 Task: Add the link URL "docs.google.com/forms/".
Action: Mouse moved to (885, 480)
Screenshot: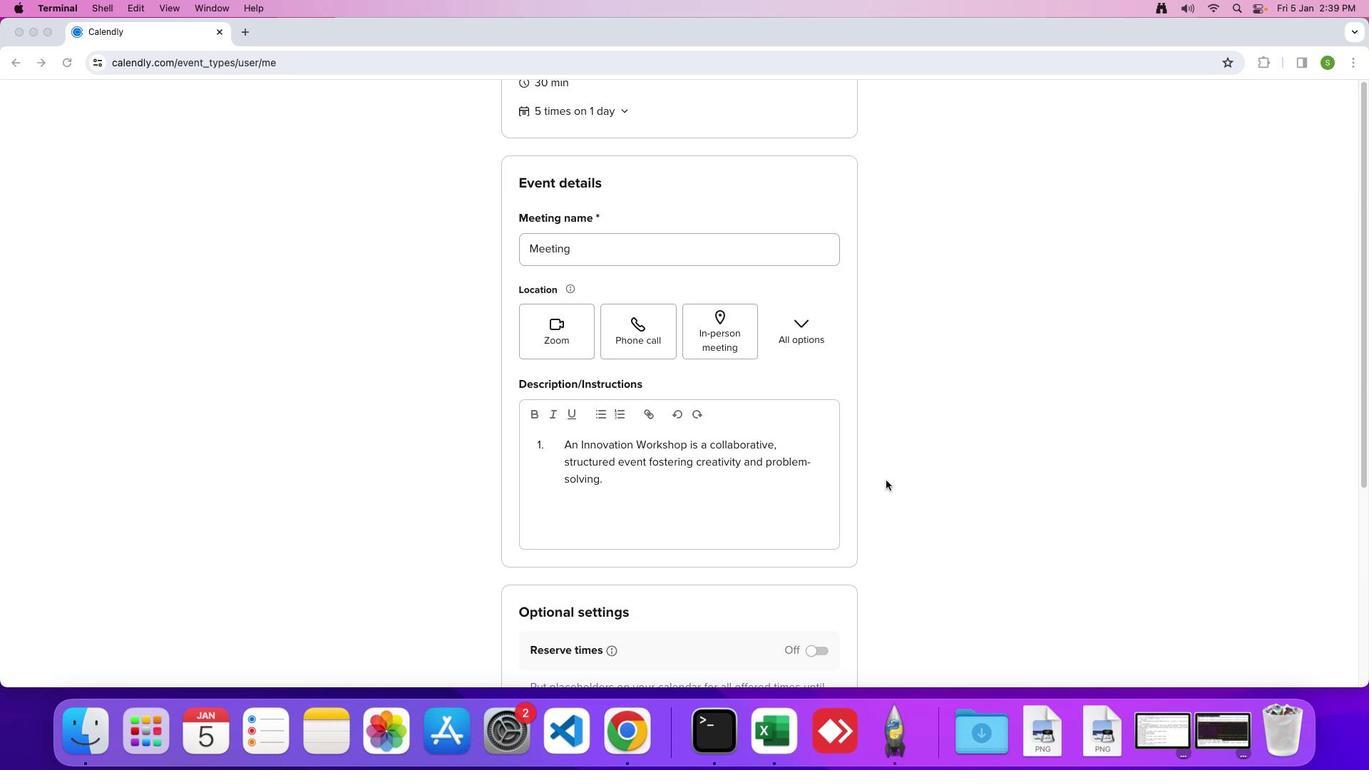 
Action: Mouse pressed left at (885, 480)
Screenshot: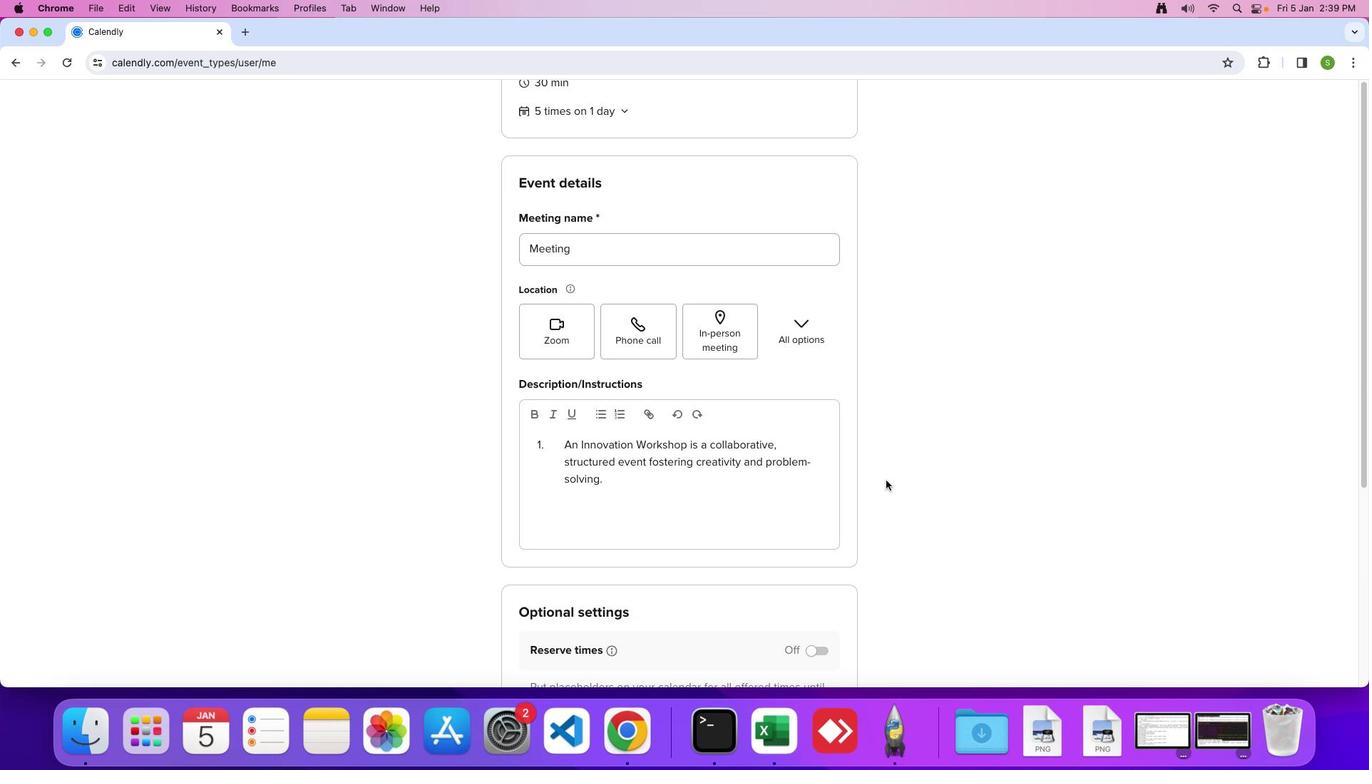 
Action: Mouse moved to (653, 415)
Screenshot: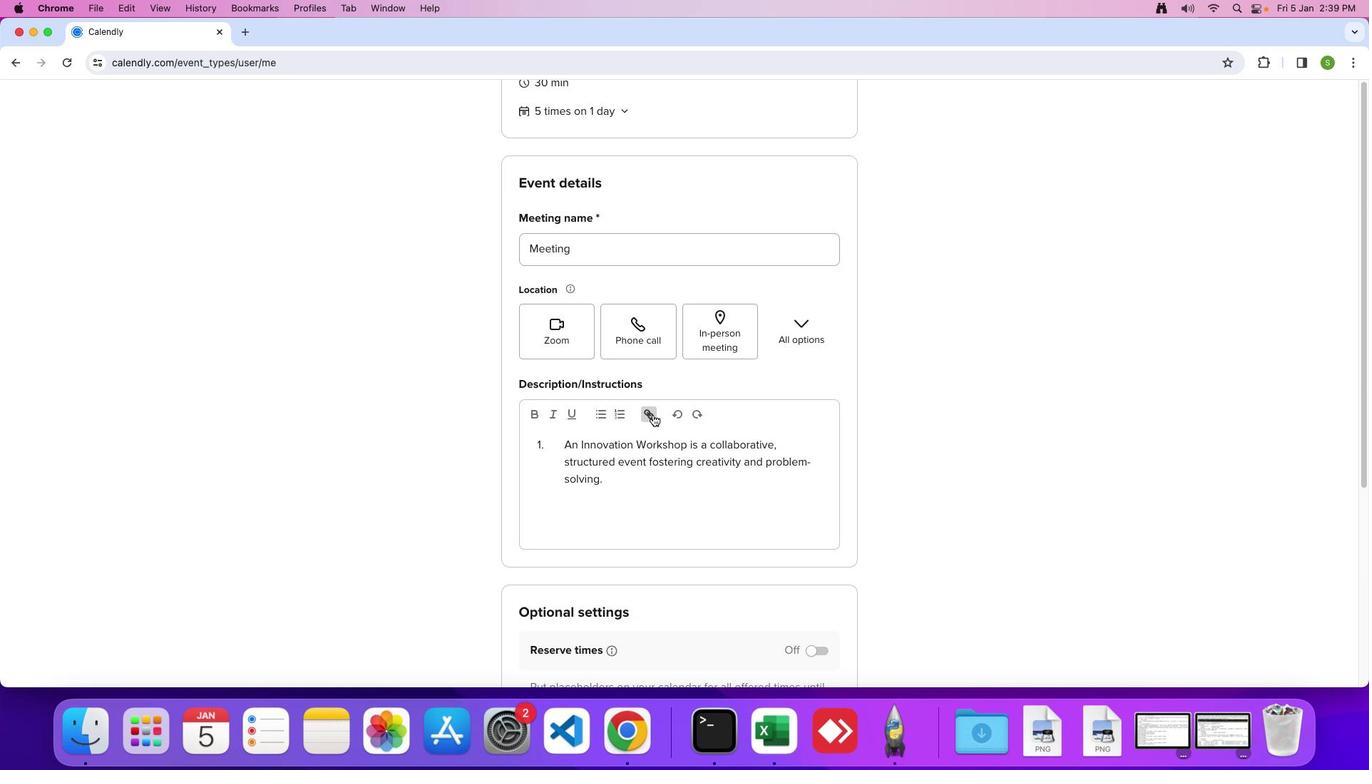 
Action: Mouse pressed left at (653, 415)
Screenshot: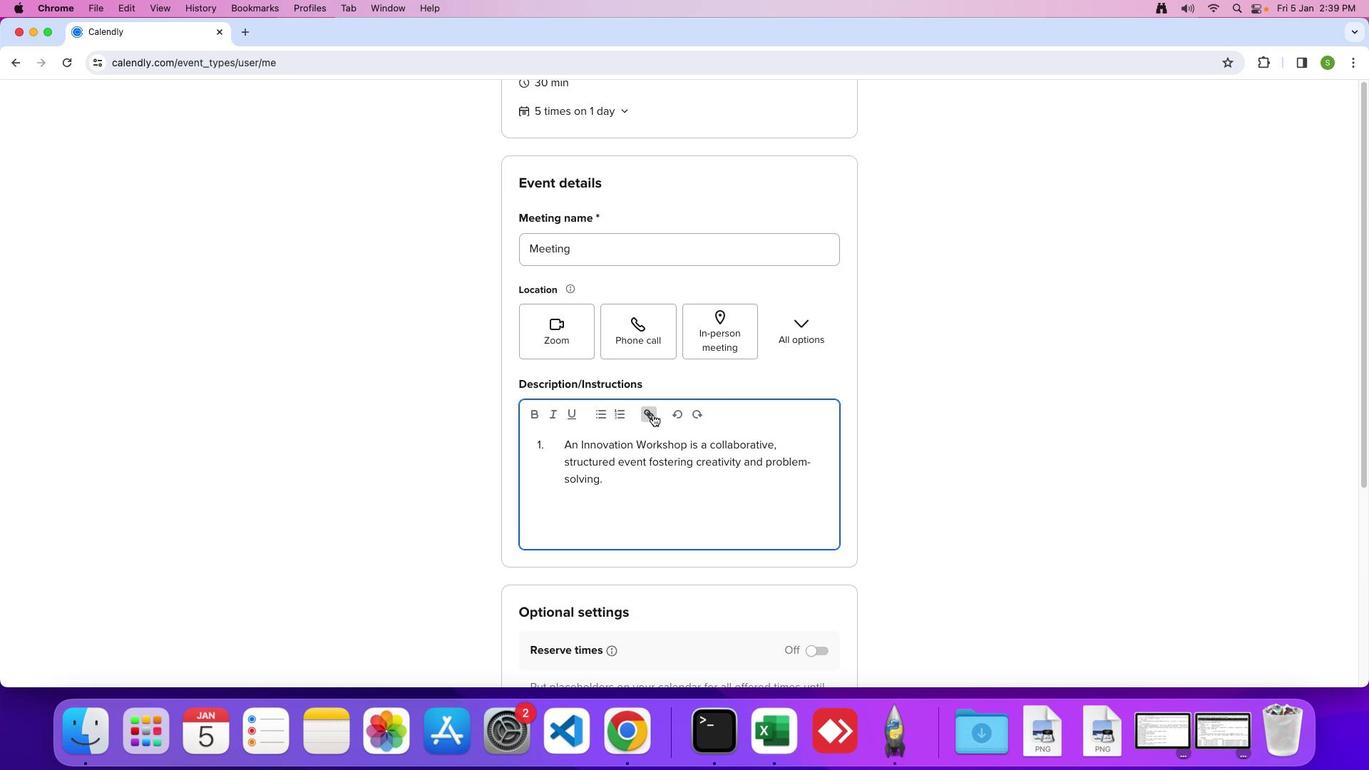 
Action: Mouse moved to (684, 313)
Screenshot: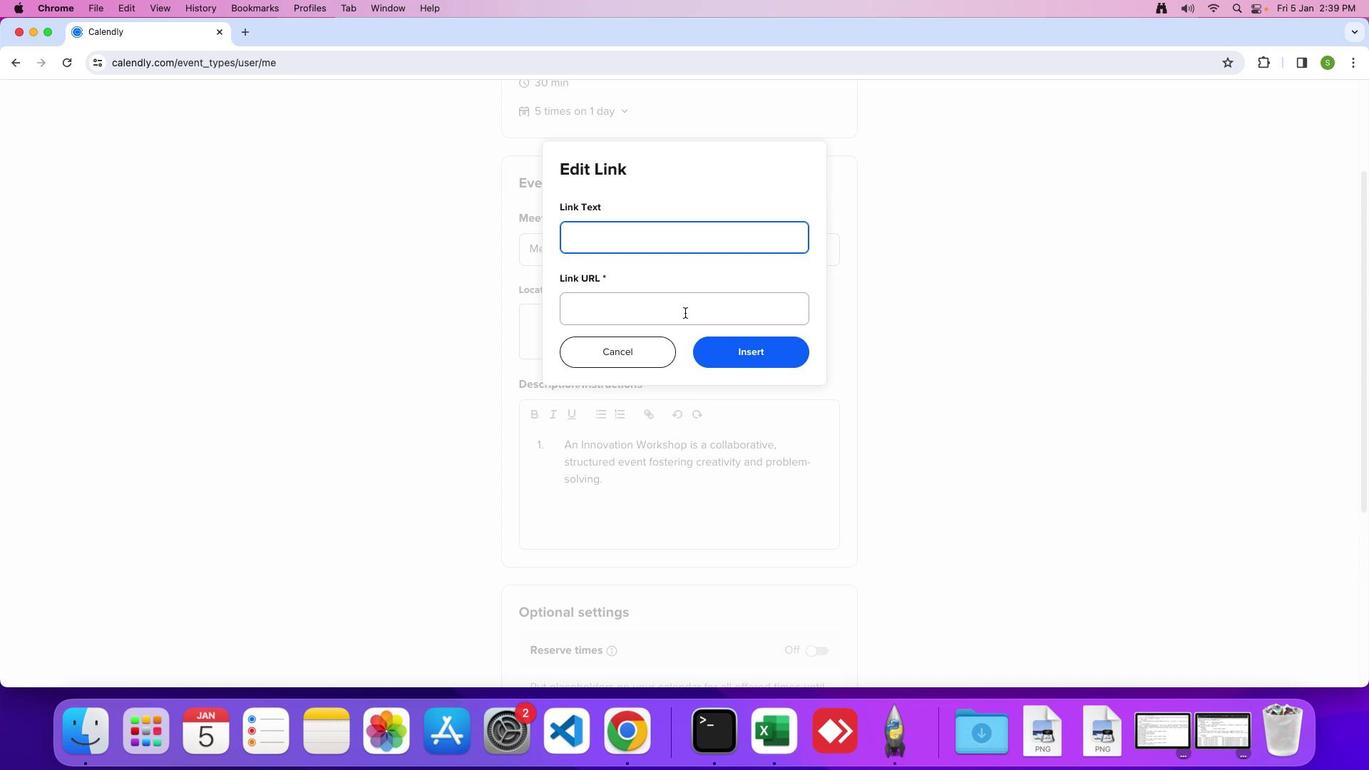 
Action: Mouse pressed left at (684, 313)
Screenshot: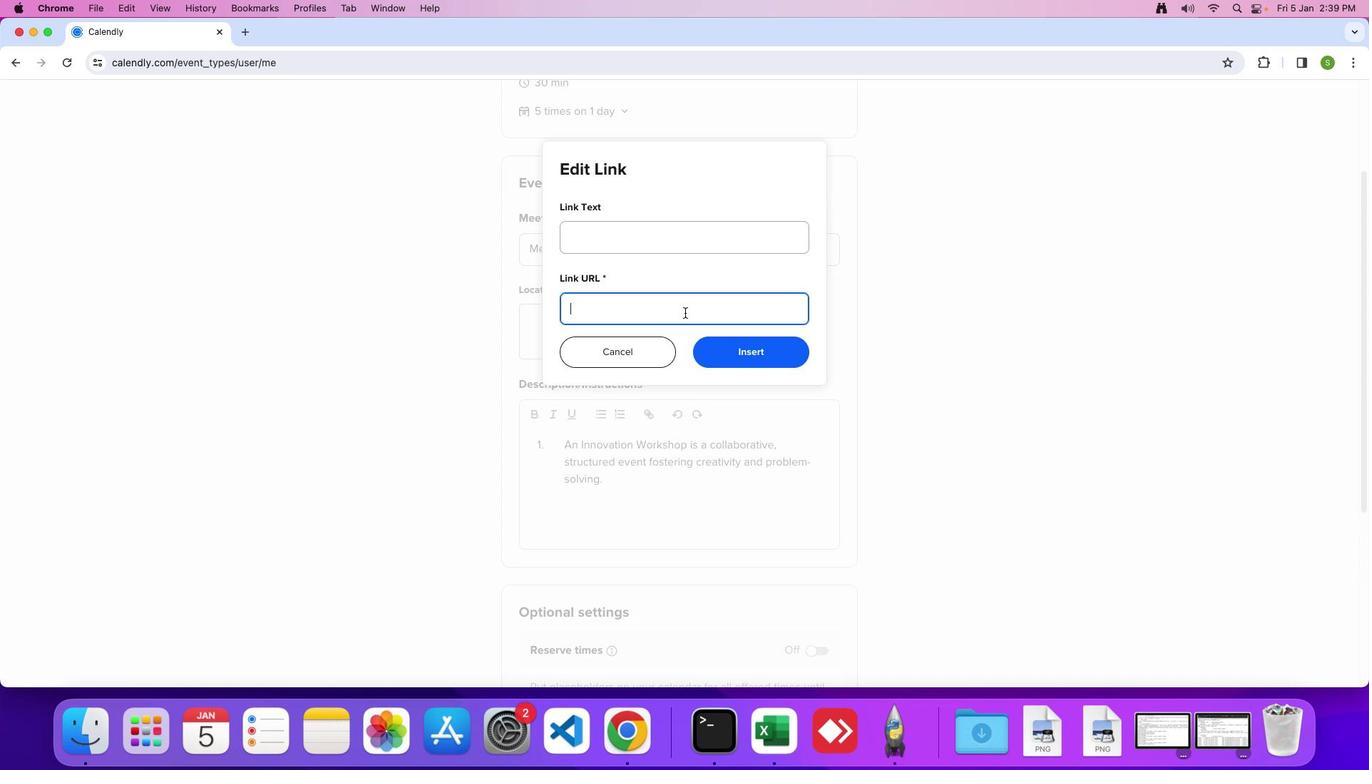 
Action: Mouse moved to (686, 315)
Screenshot: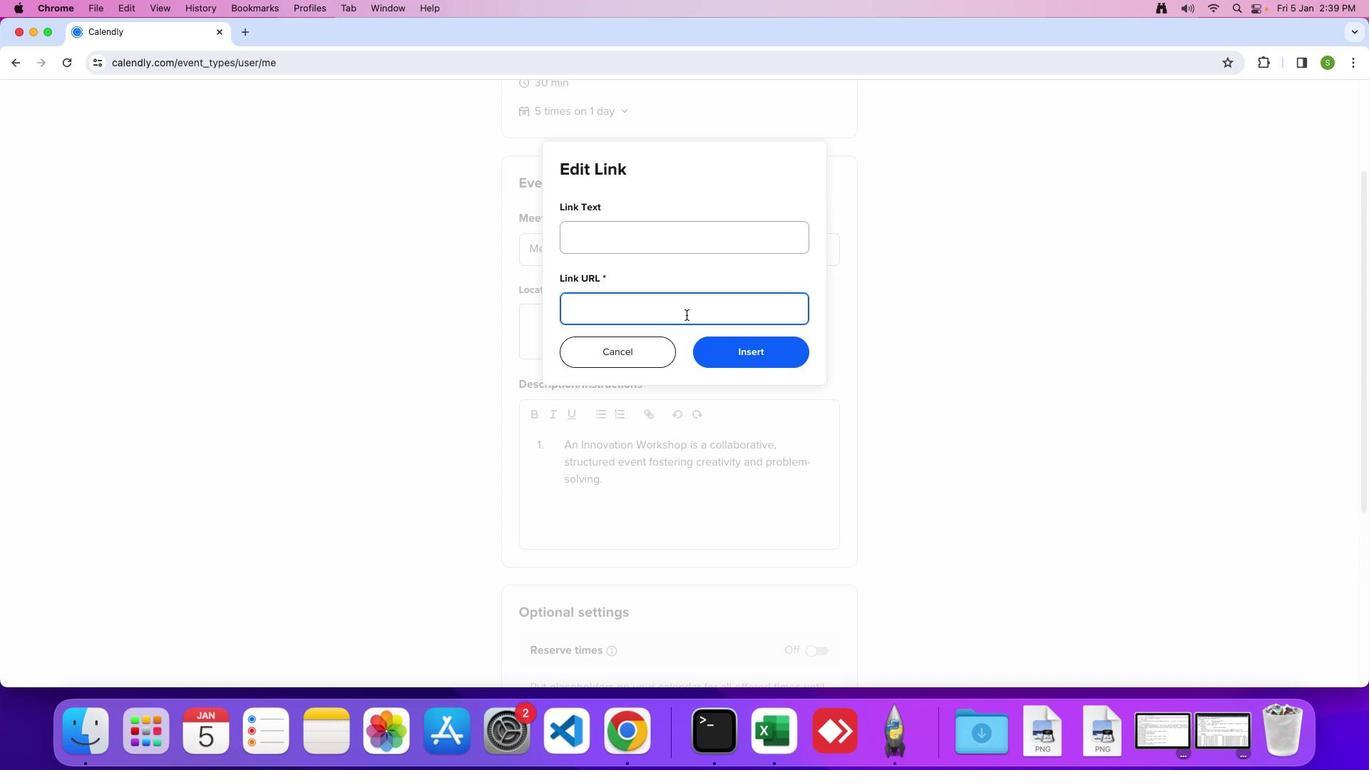 
Action: Key pressed Key.cmd
Screenshot: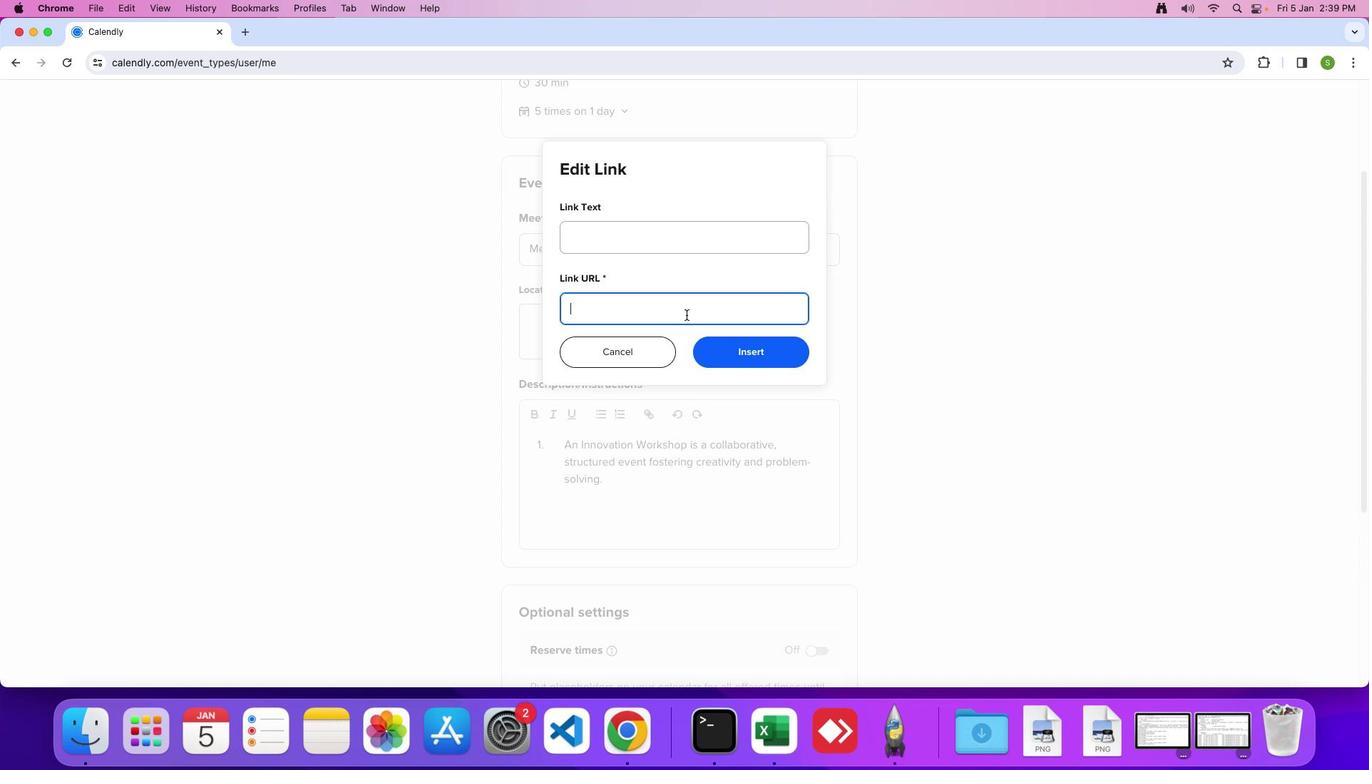 
Action: Mouse moved to (686, 315)
Screenshot: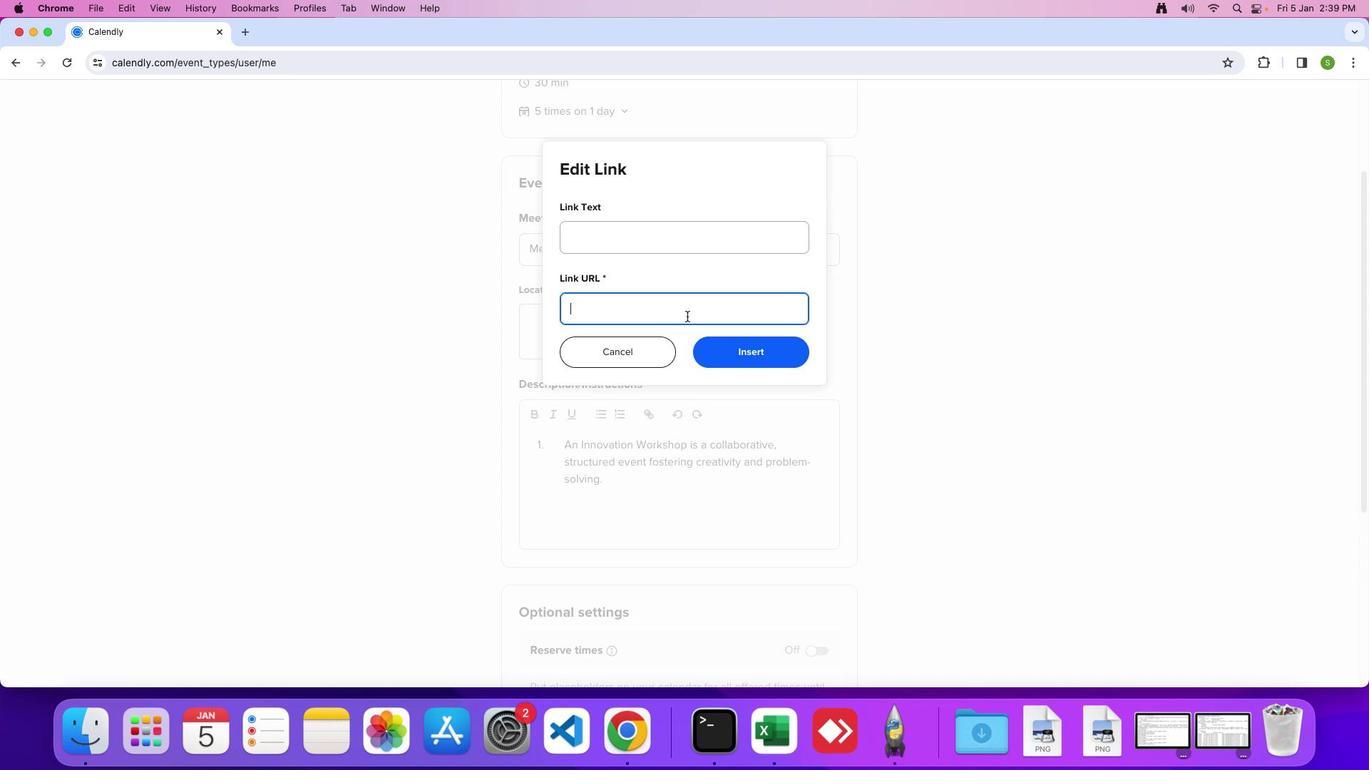 
Action: Key pressed 'v'
Screenshot: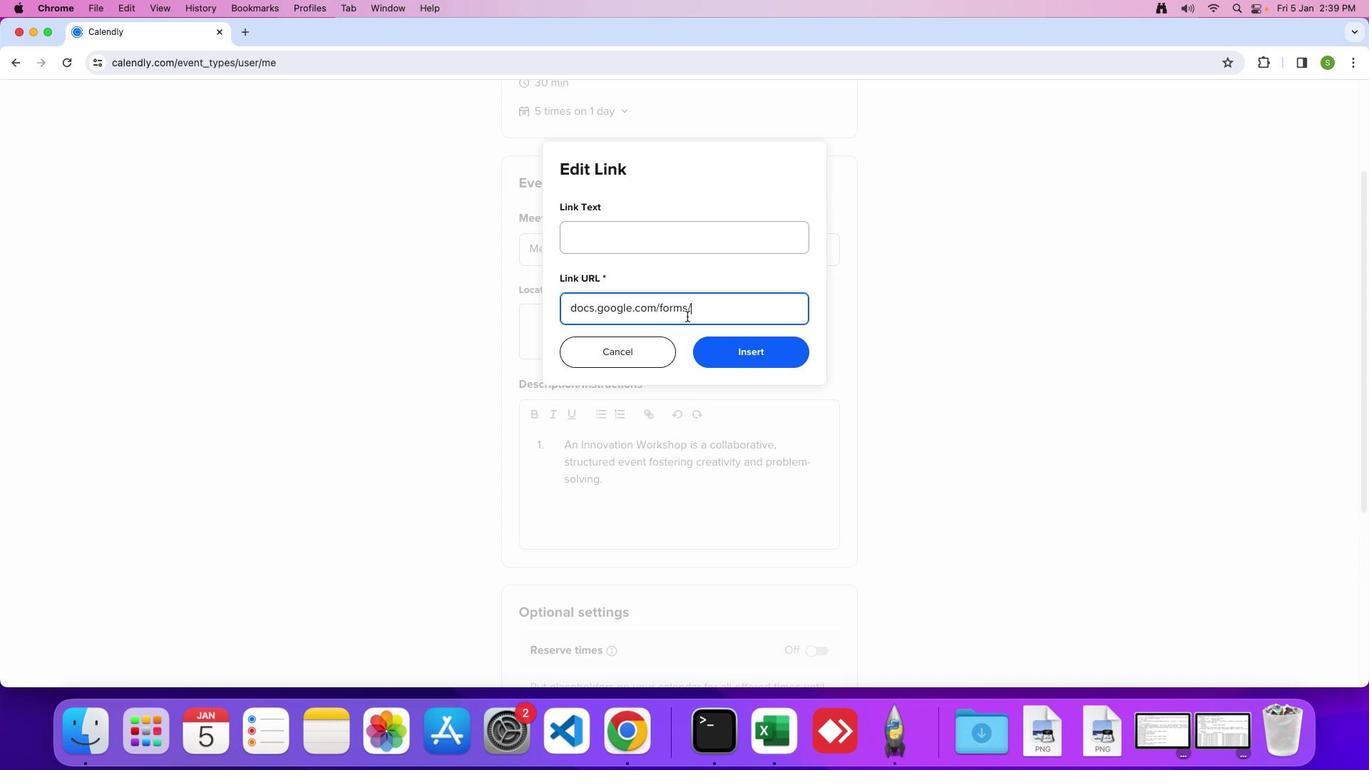 
Action: Mouse moved to (716, 345)
Screenshot: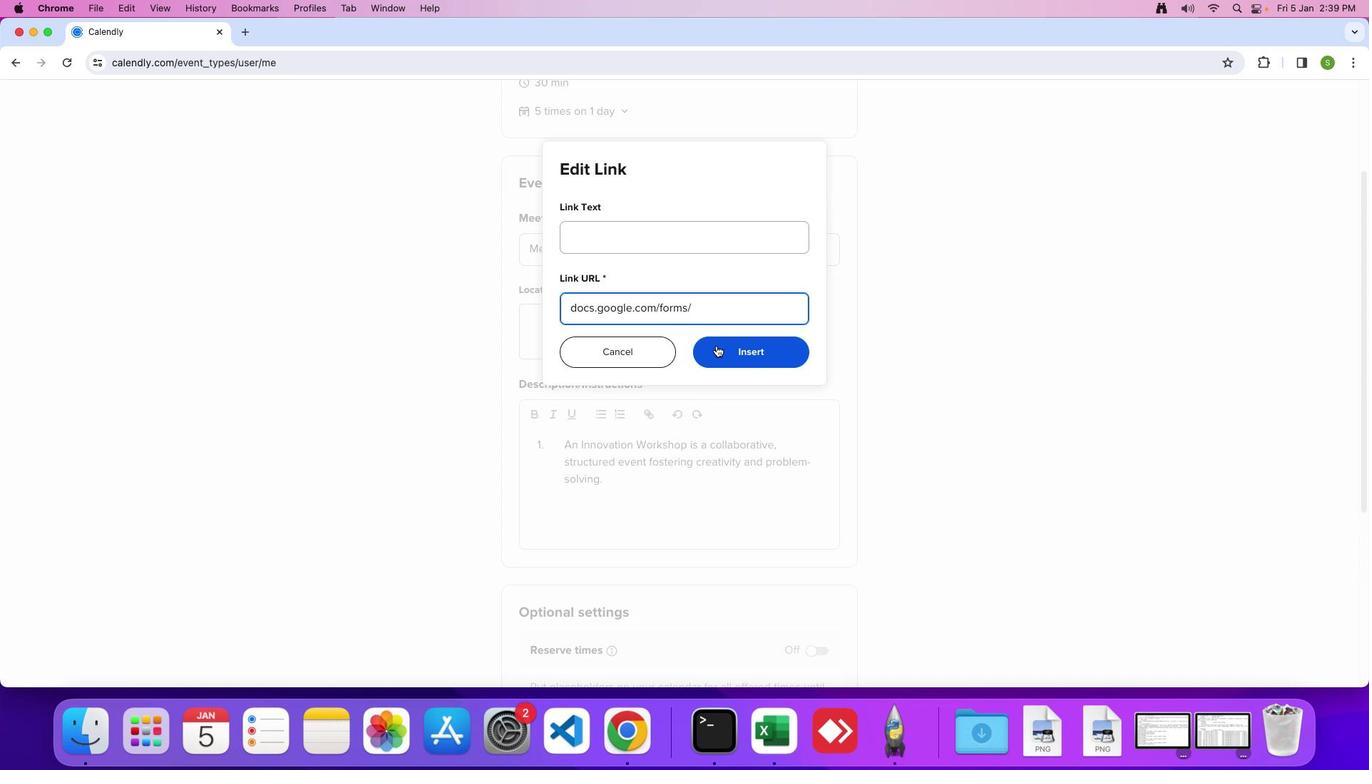
Action: Mouse pressed left at (716, 345)
Screenshot: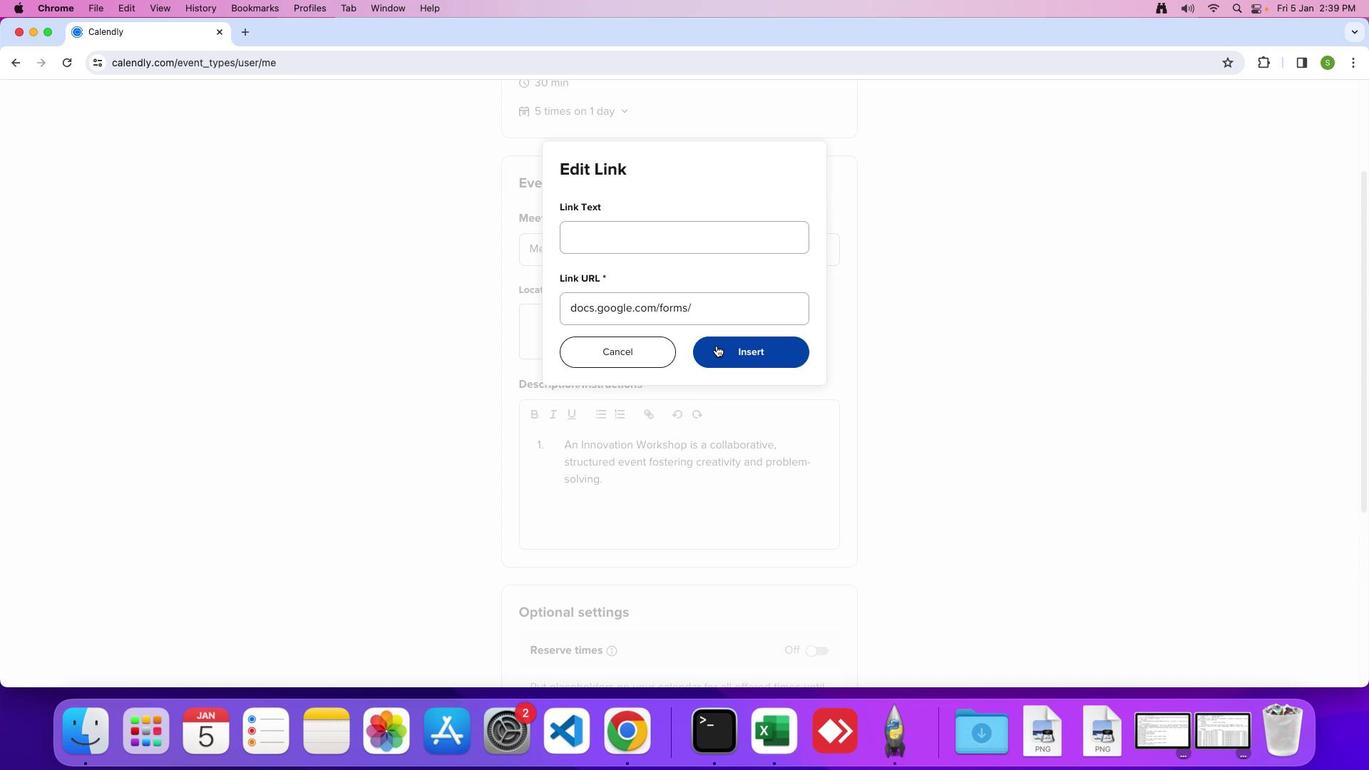 
